 Task: Create Workspace Cybersecurity Services Workspace description Create and manage customer loyalty programs. Workspace type Human Resources
Action: Mouse moved to (304, 43)
Screenshot: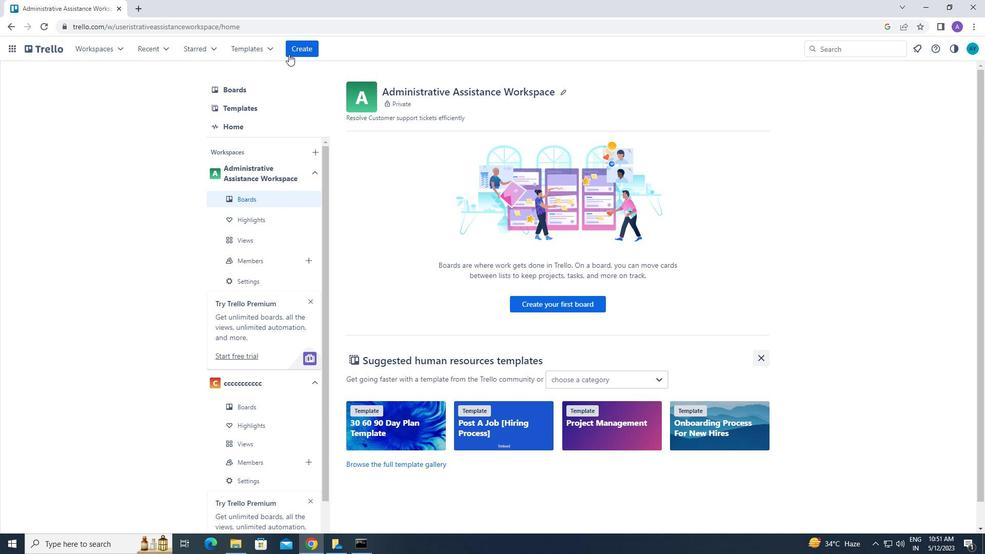 
Action: Mouse pressed left at (304, 43)
Screenshot: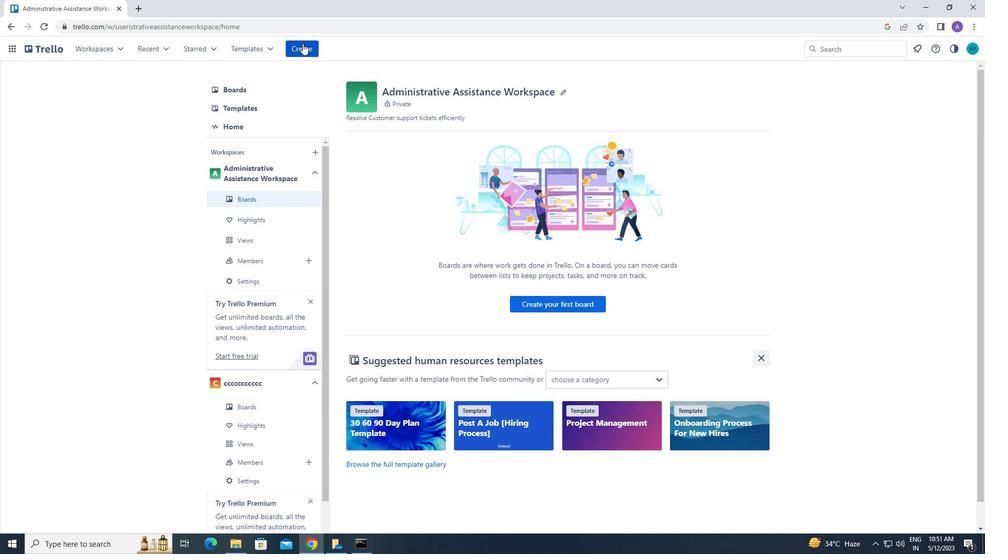 
Action: Mouse moved to (321, 157)
Screenshot: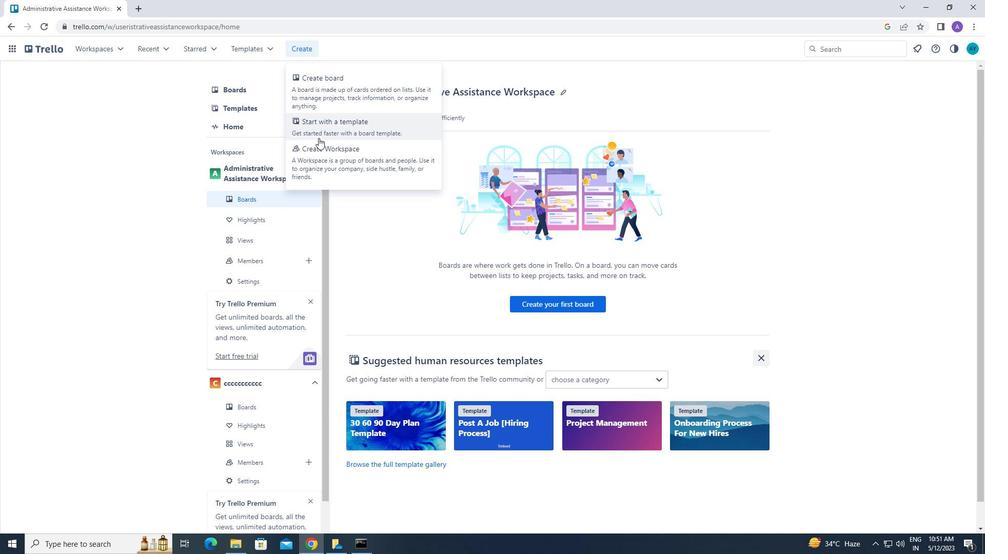 
Action: Mouse pressed left at (321, 157)
Screenshot: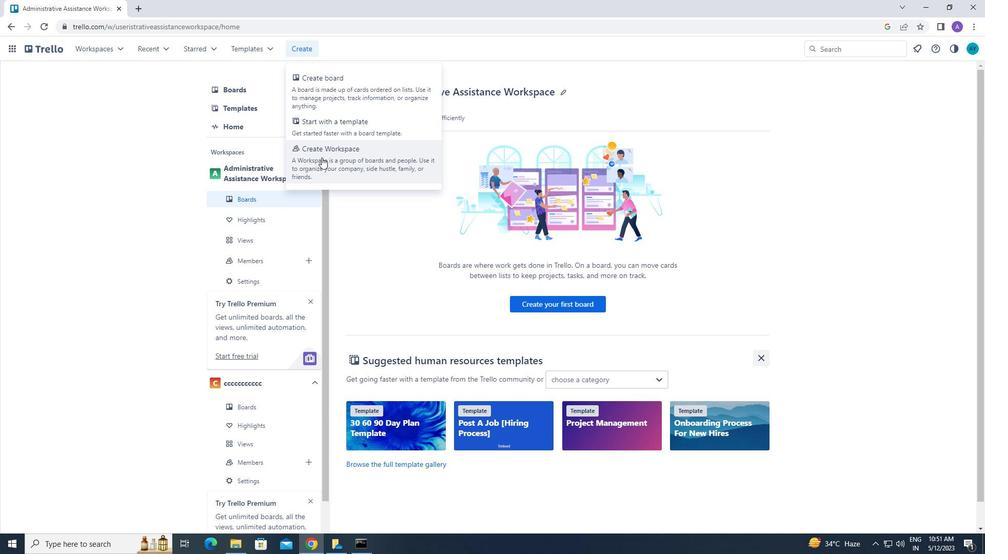 
Action: Mouse moved to (312, 176)
Screenshot: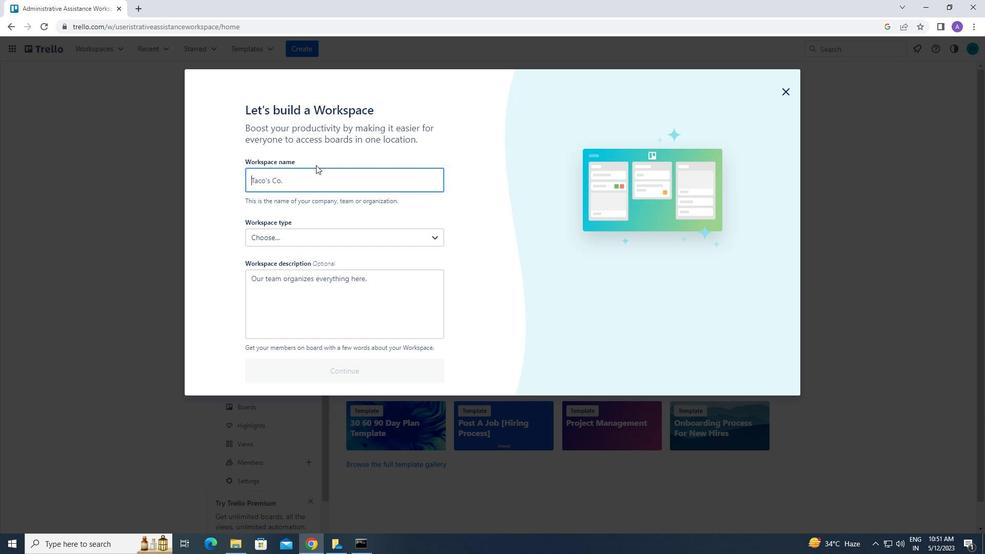 
Action: Mouse pressed left at (312, 176)
Screenshot: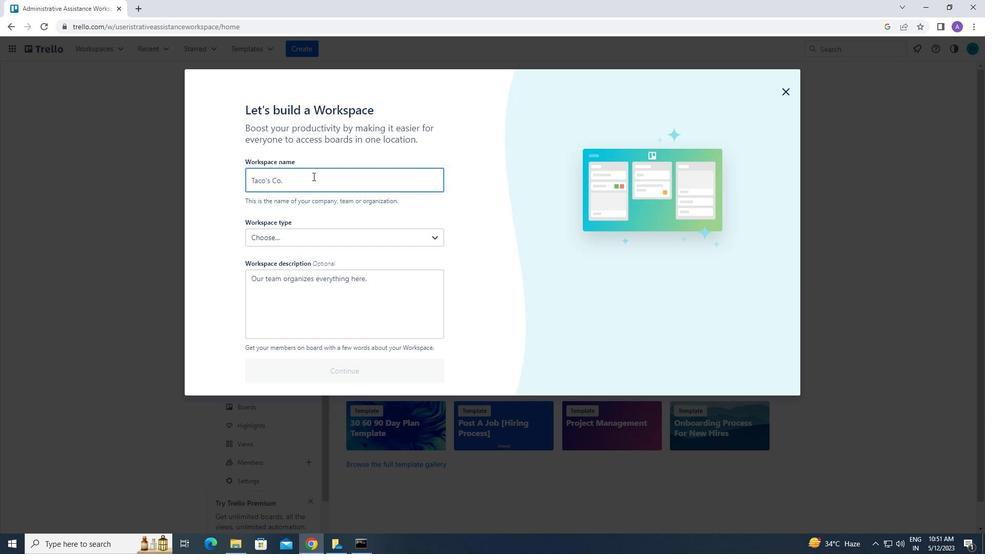 
Action: Key pressed <Key.caps_lock>c<Key.caps_lock>ybersecurity<Key.space><Key.caps_lock>s<Key.caps_lock>ervices
Screenshot: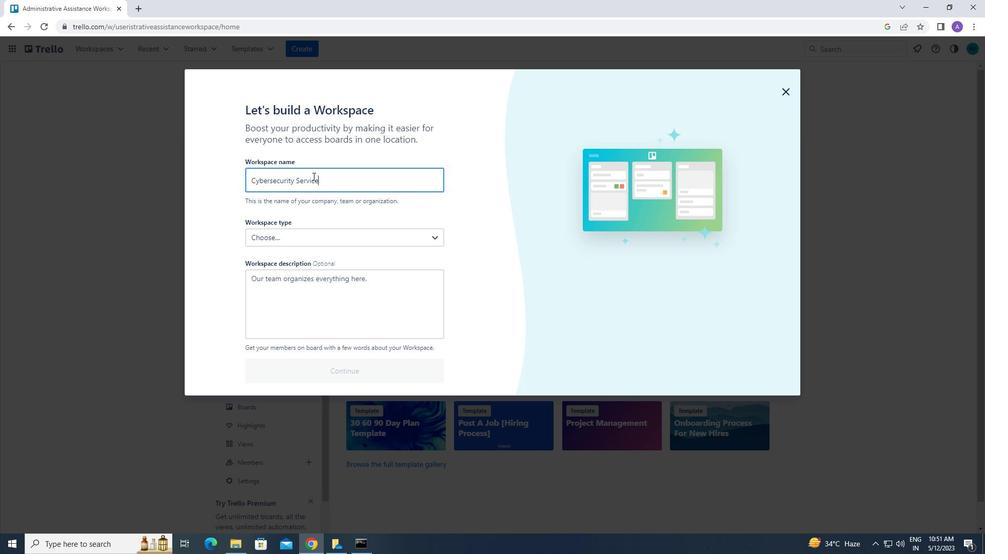 
Action: Mouse moved to (309, 233)
Screenshot: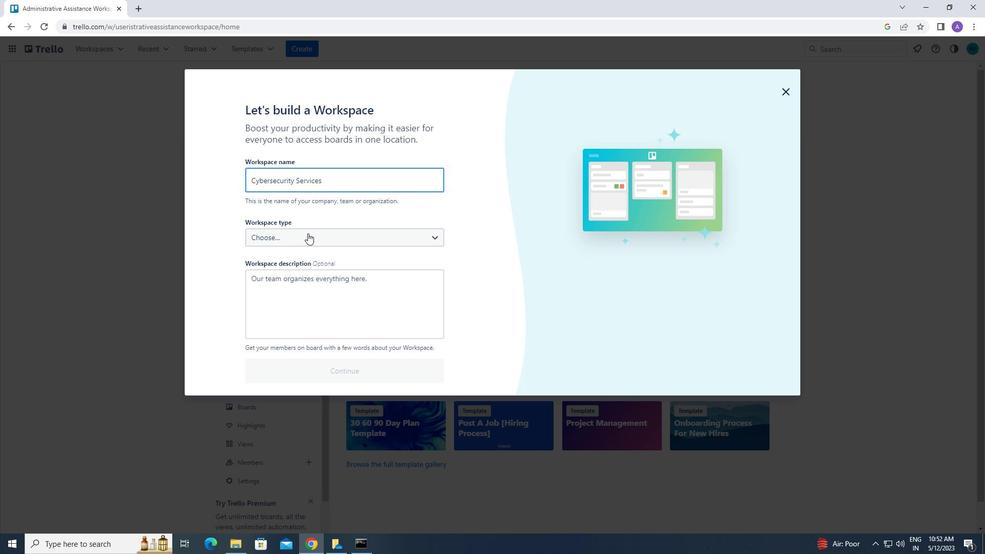 
Action: Mouse pressed left at (309, 233)
Screenshot: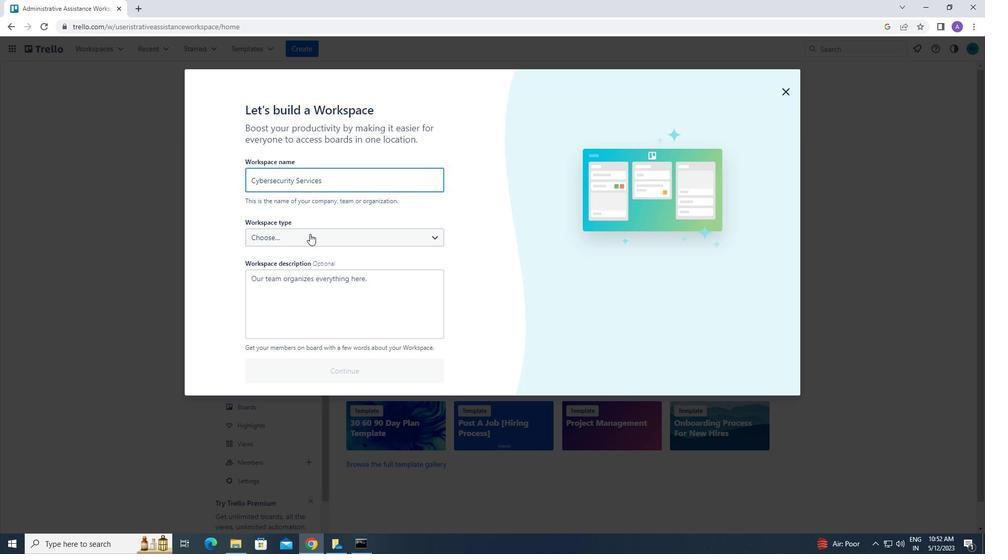 
Action: Mouse moved to (323, 291)
Screenshot: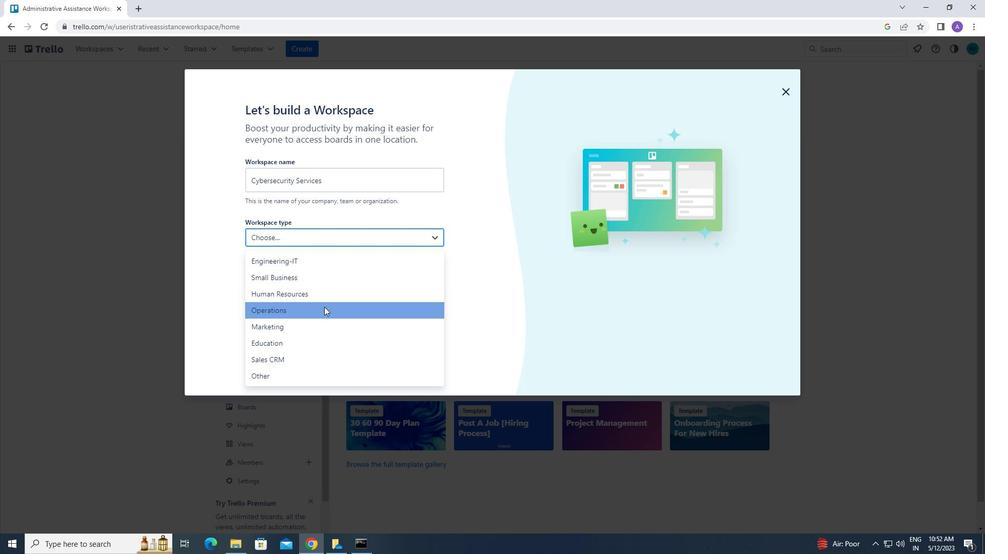 
Action: Mouse pressed left at (323, 291)
Screenshot: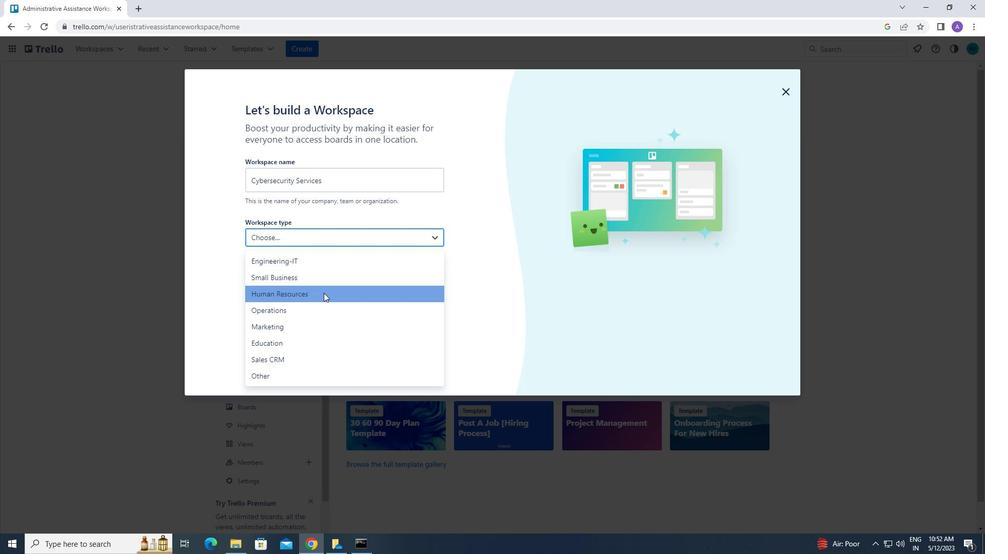
Action: Mouse moved to (290, 294)
Screenshot: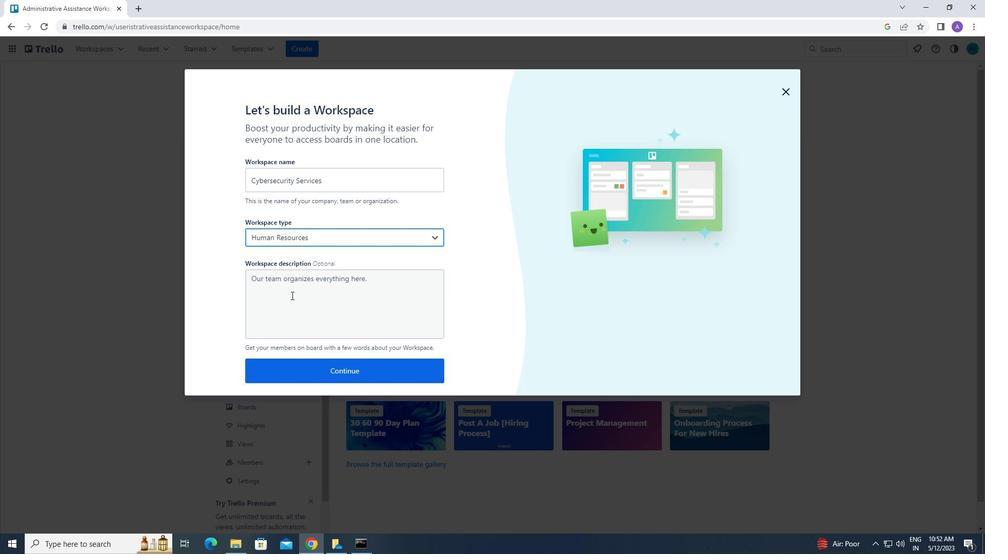 
Action: Mouse pressed left at (290, 294)
Screenshot: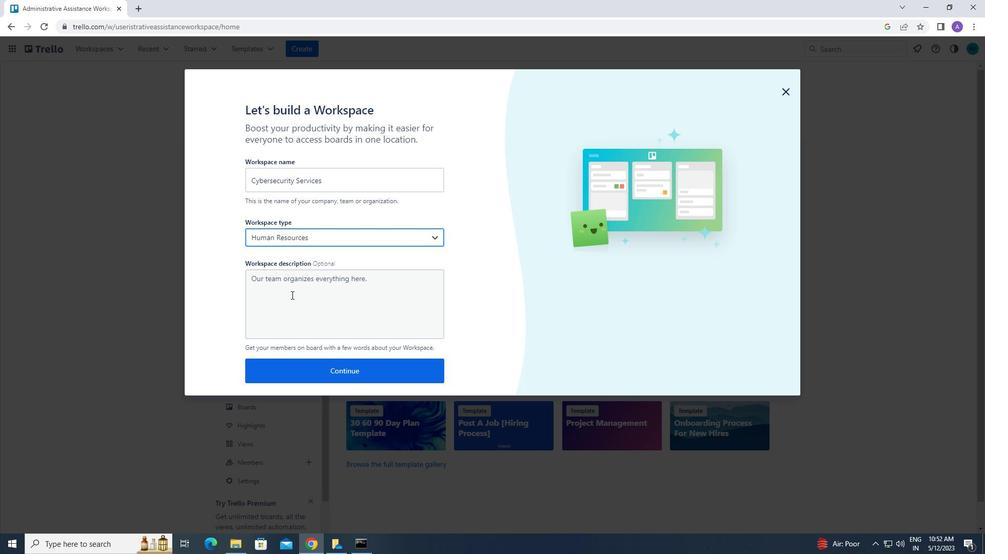 
Action: Key pressed <Key.caps_lock>c<Key.caps_lock>reatev<Key.backspace><Key.space>and<Key.space>a<Key.backspace>manage<Key.space>customer<Key.space>loyalty<Key.space>programs
Screenshot: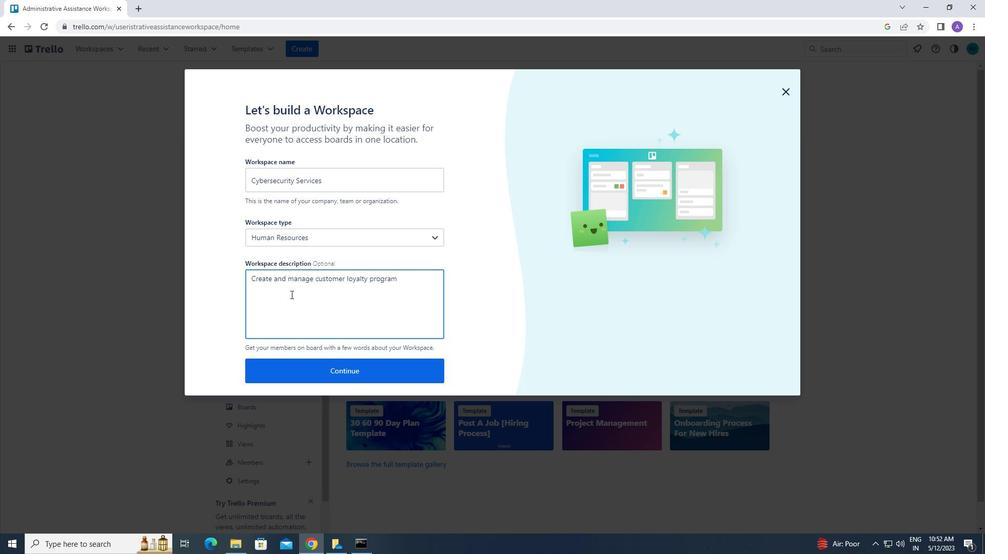 
Action: Mouse moved to (331, 368)
Screenshot: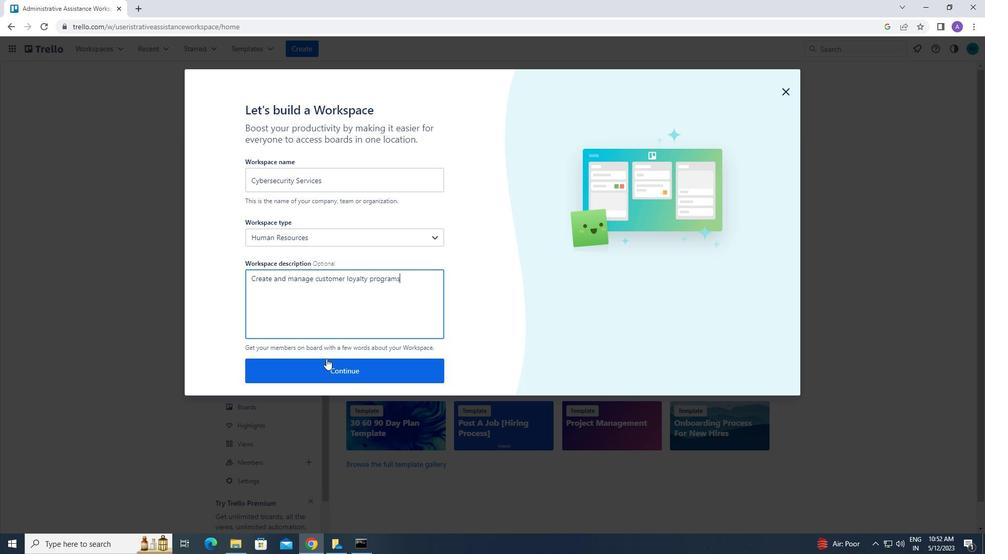 
Action: Mouse pressed left at (331, 368)
Screenshot: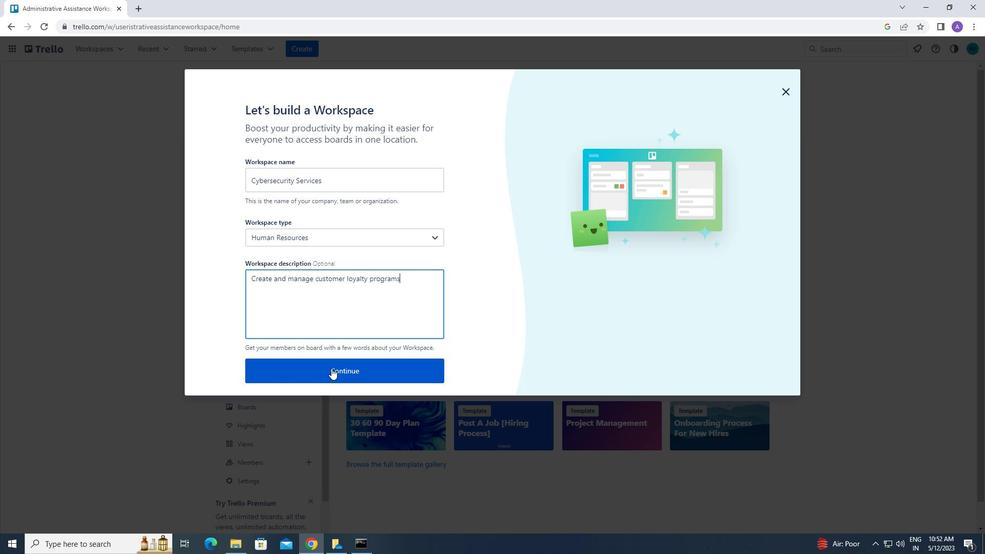 
Action: Mouse moved to (343, 296)
Screenshot: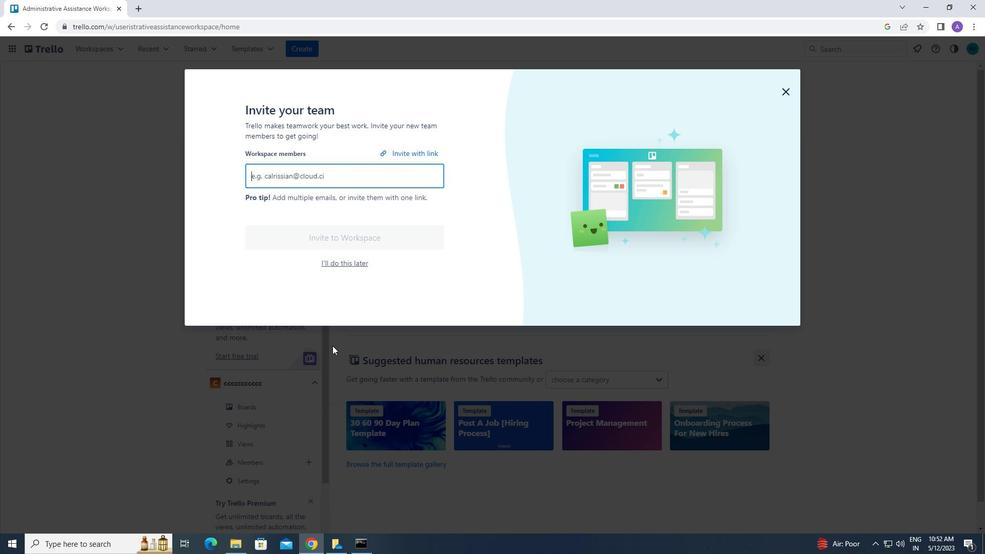 
